 Task: Invite Team Member Softage.1@softage.net to Workspace Angel Investors. Invite Team Member Softage.2@softage.net to Workspace Angel Investors. Invite Team Member Softage.3@softage.net to Workspace Angel Investors. Invite Team Member Softage.4@softage.net to Workspace Angel Investors
Action: Mouse moved to (169, 89)
Screenshot: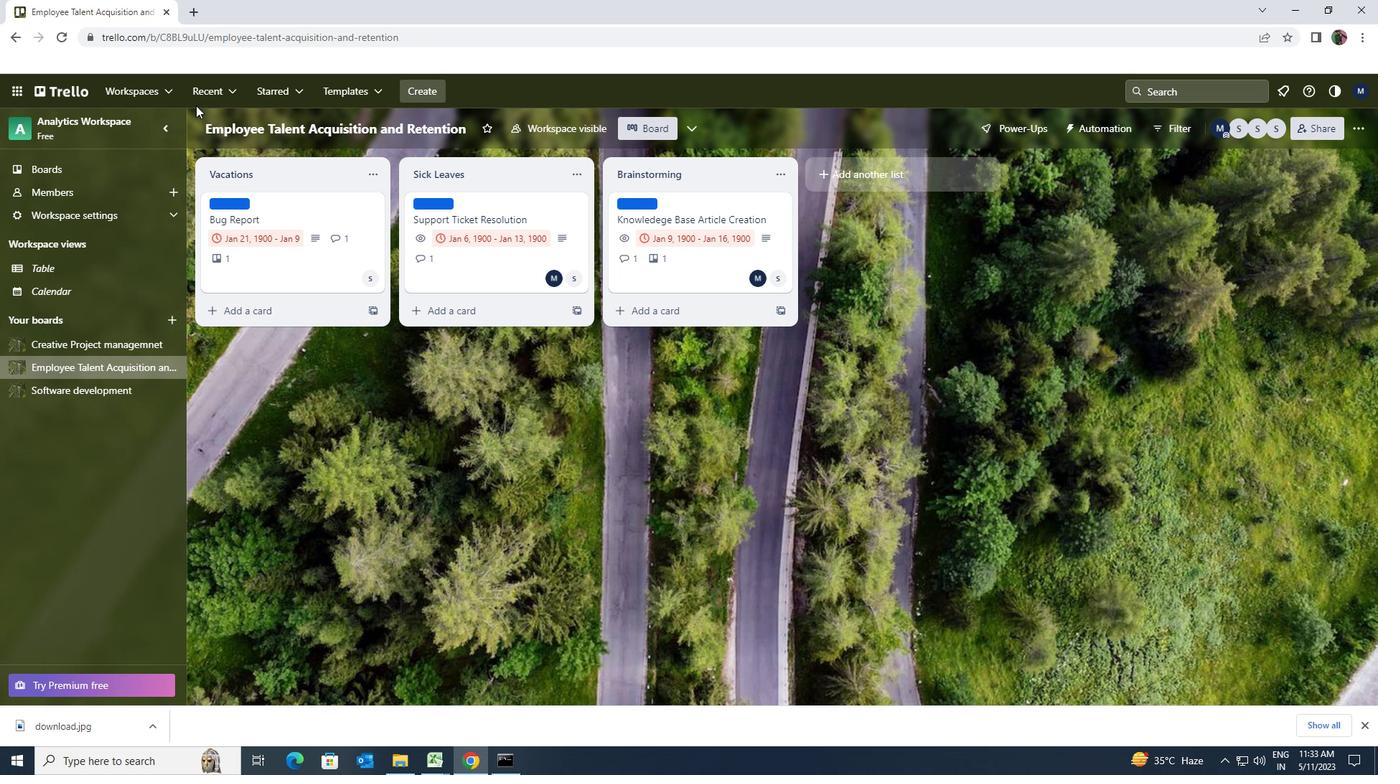 
Action: Mouse pressed left at (169, 89)
Screenshot: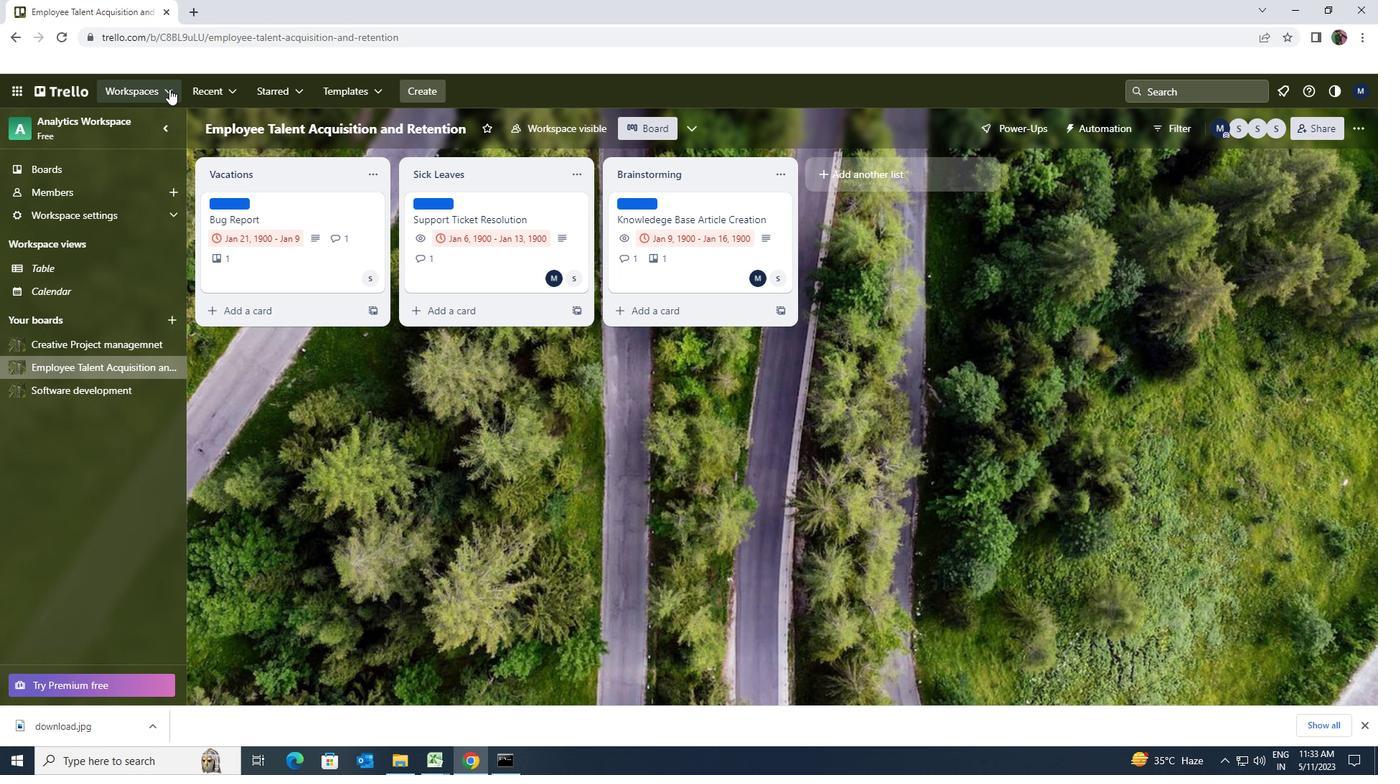 
Action: Mouse moved to (180, 365)
Screenshot: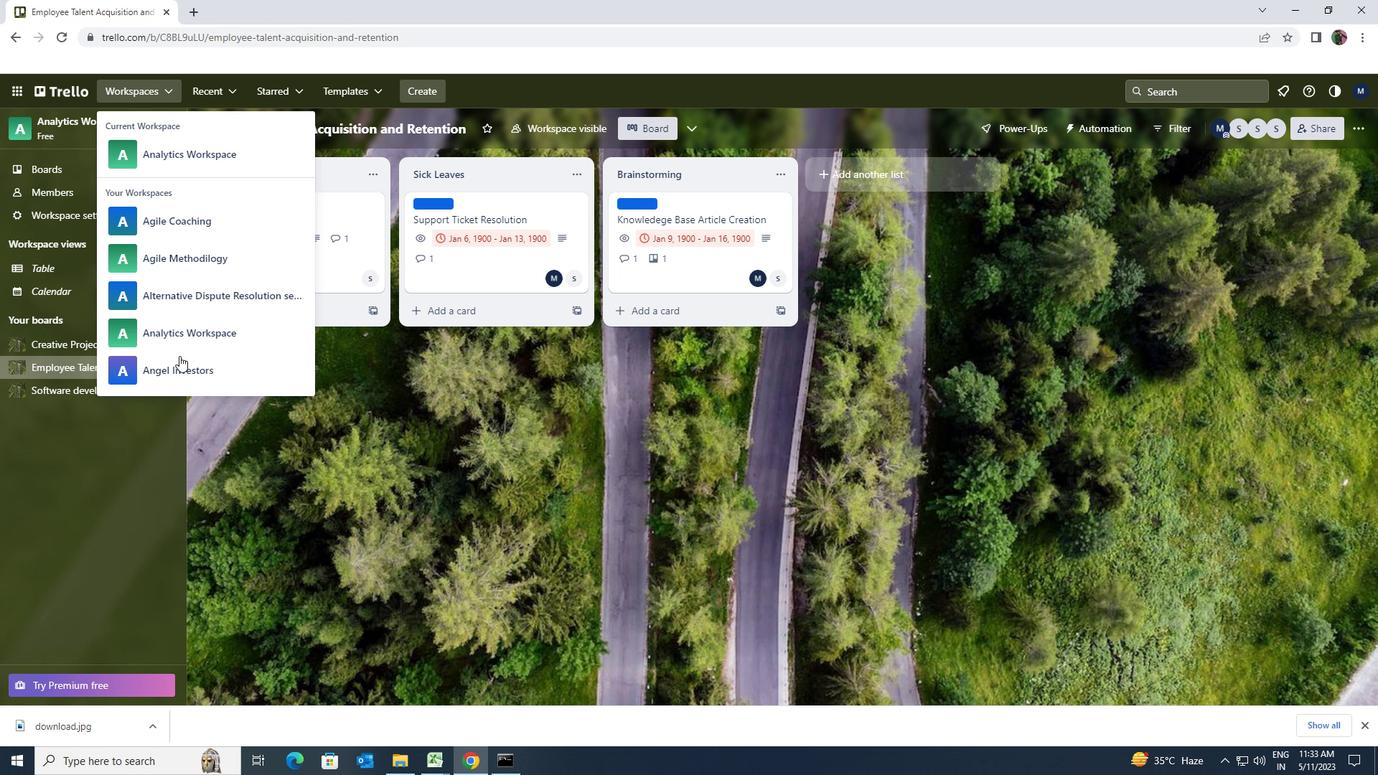 
Action: Mouse pressed left at (180, 365)
Screenshot: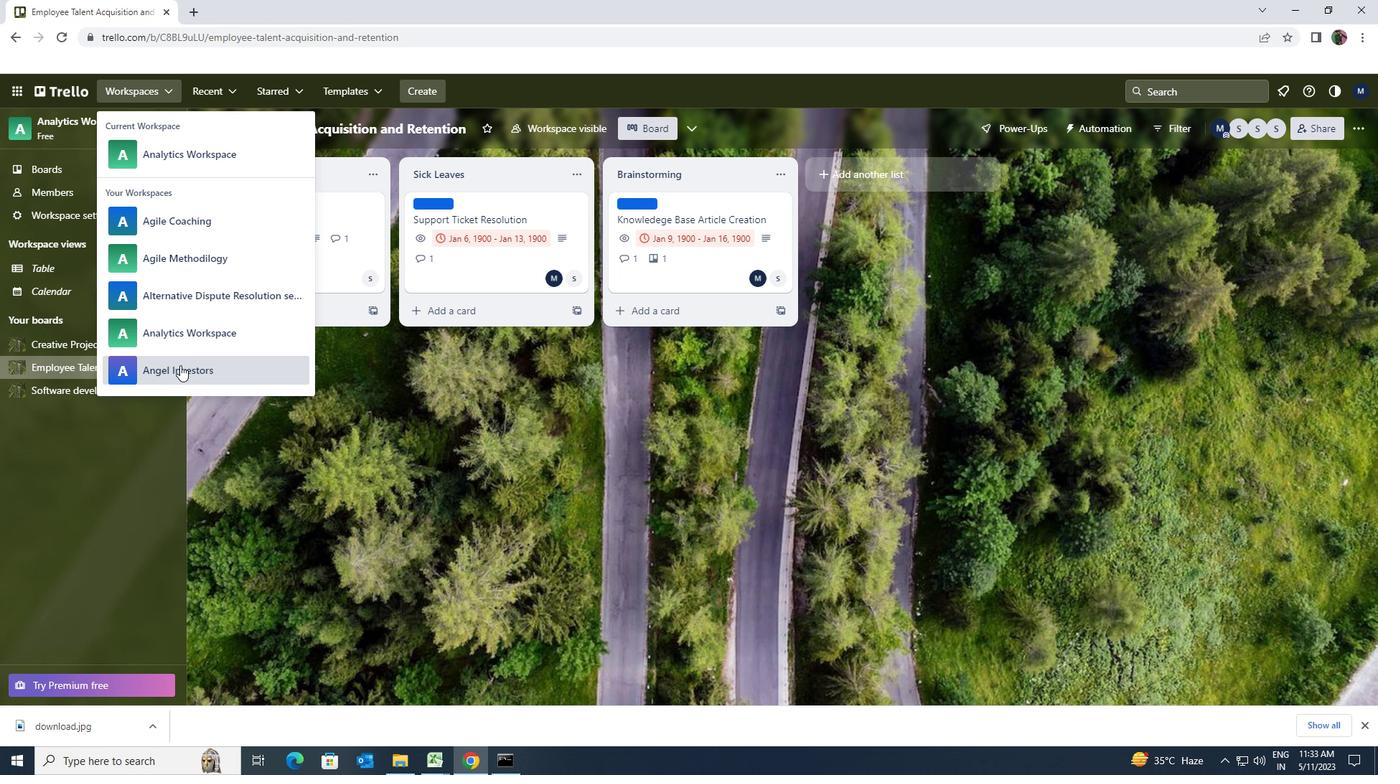 
Action: Mouse moved to (978, 150)
Screenshot: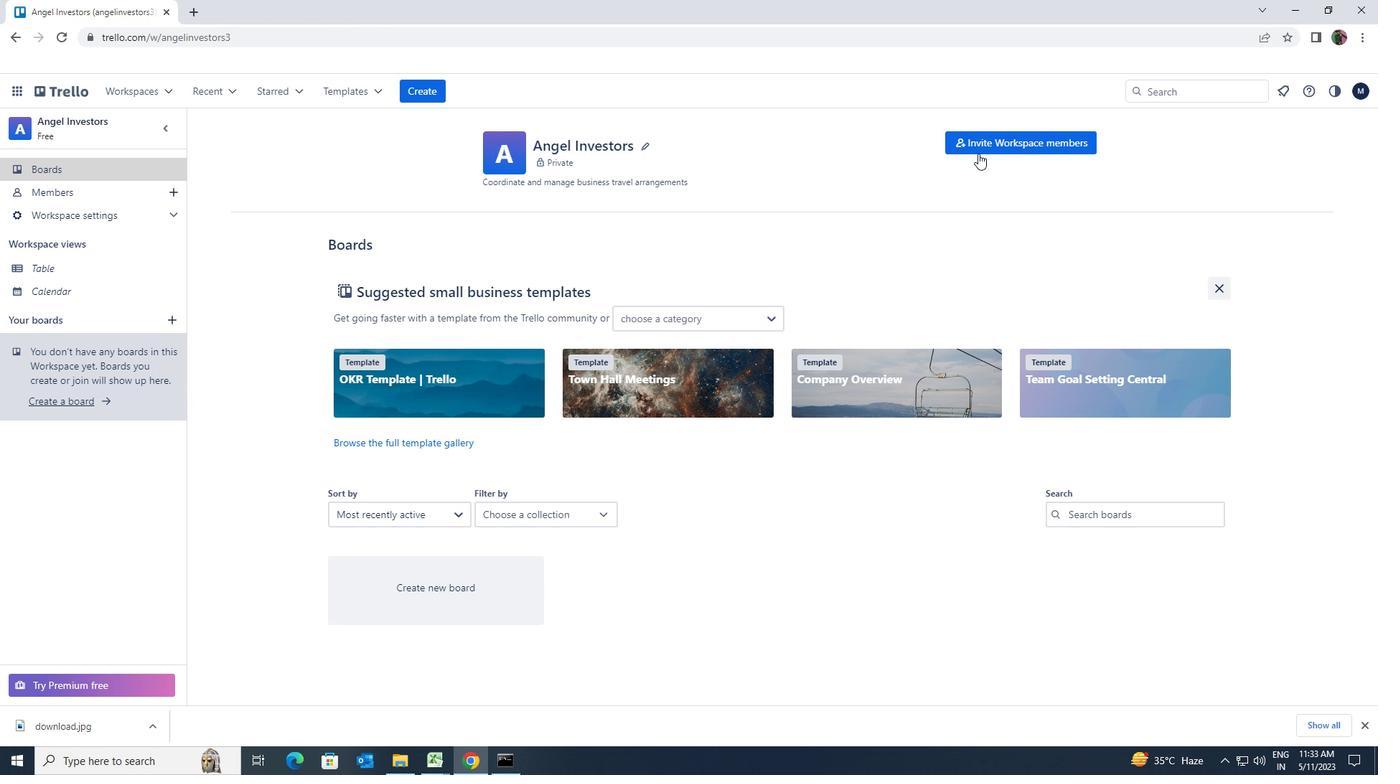
Action: Mouse pressed left at (978, 150)
Screenshot: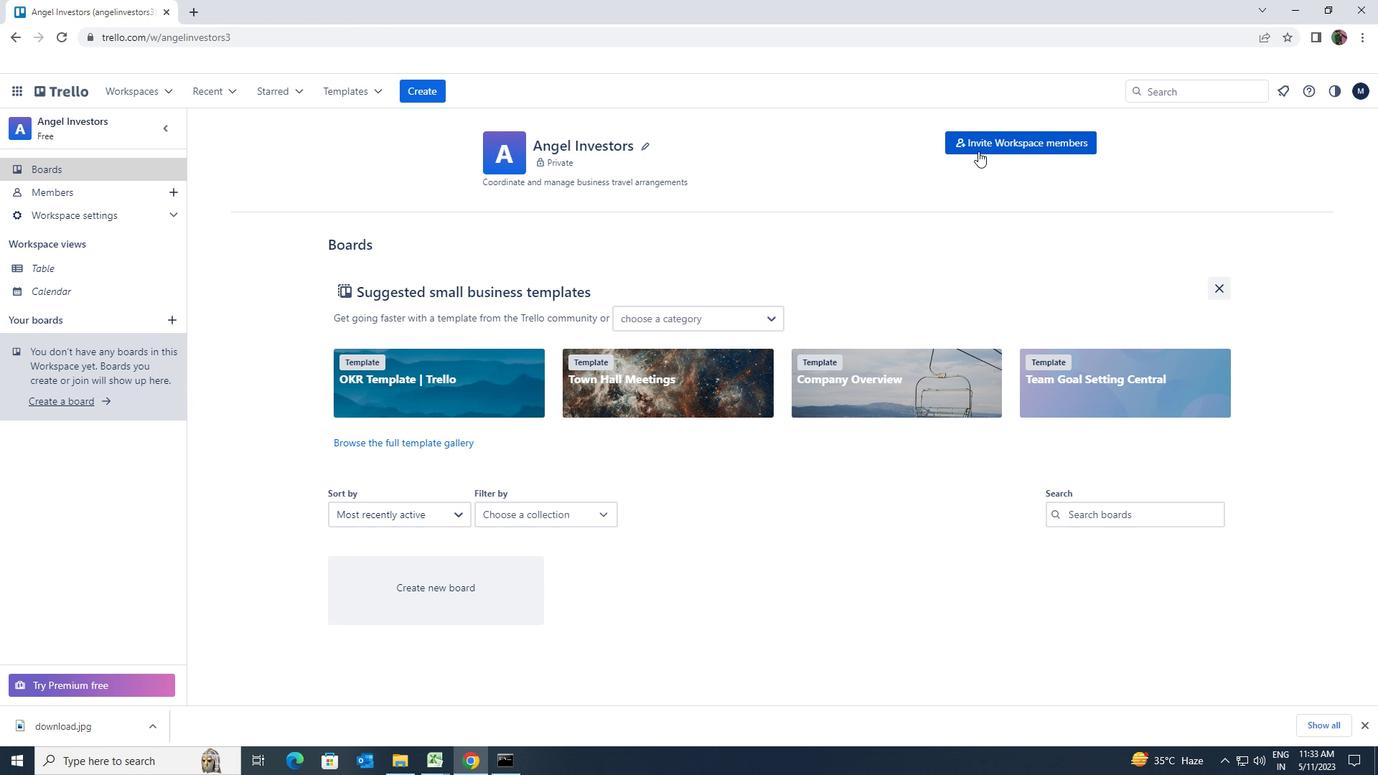 
Action: Key pressed softage.1<Key.shift>@SOFTAGE.NET
Screenshot: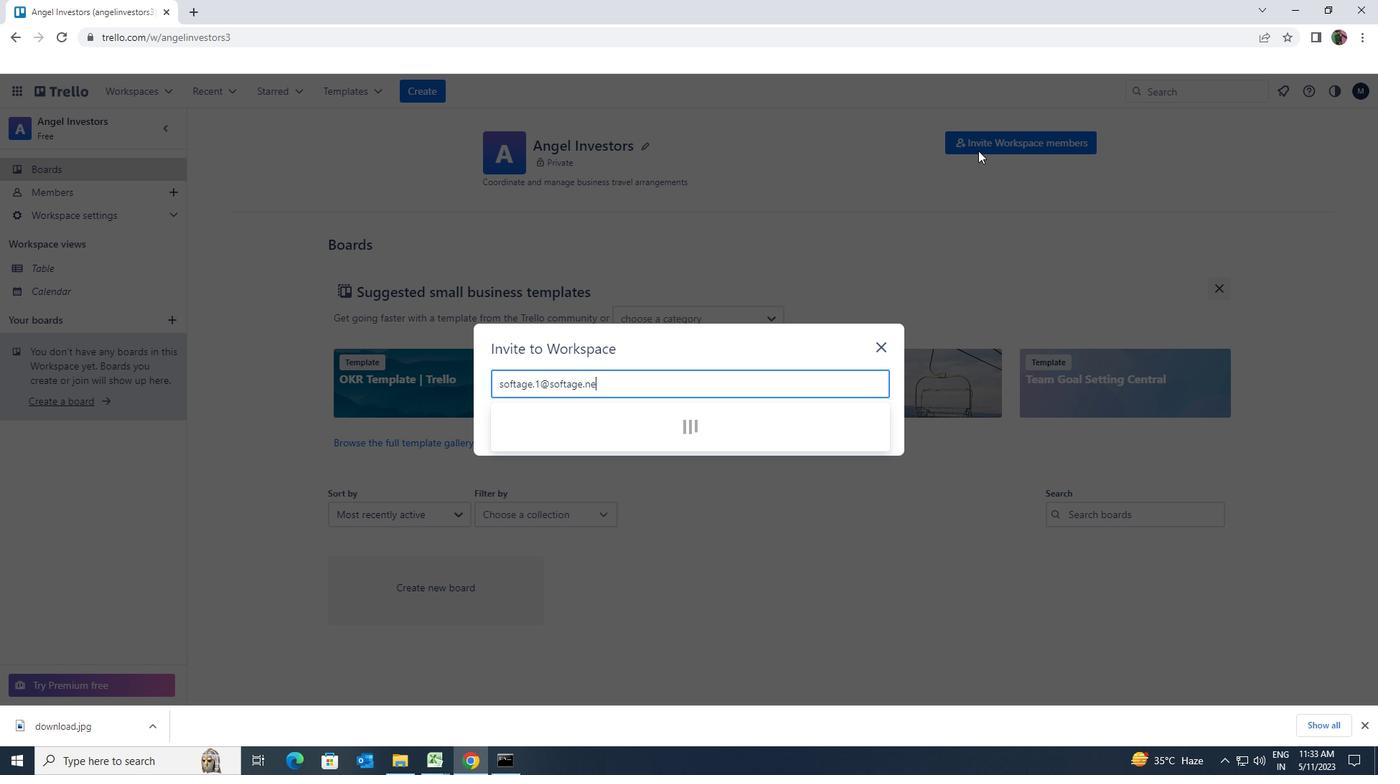
Action: Mouse moved to (571, 422)
Screenshot: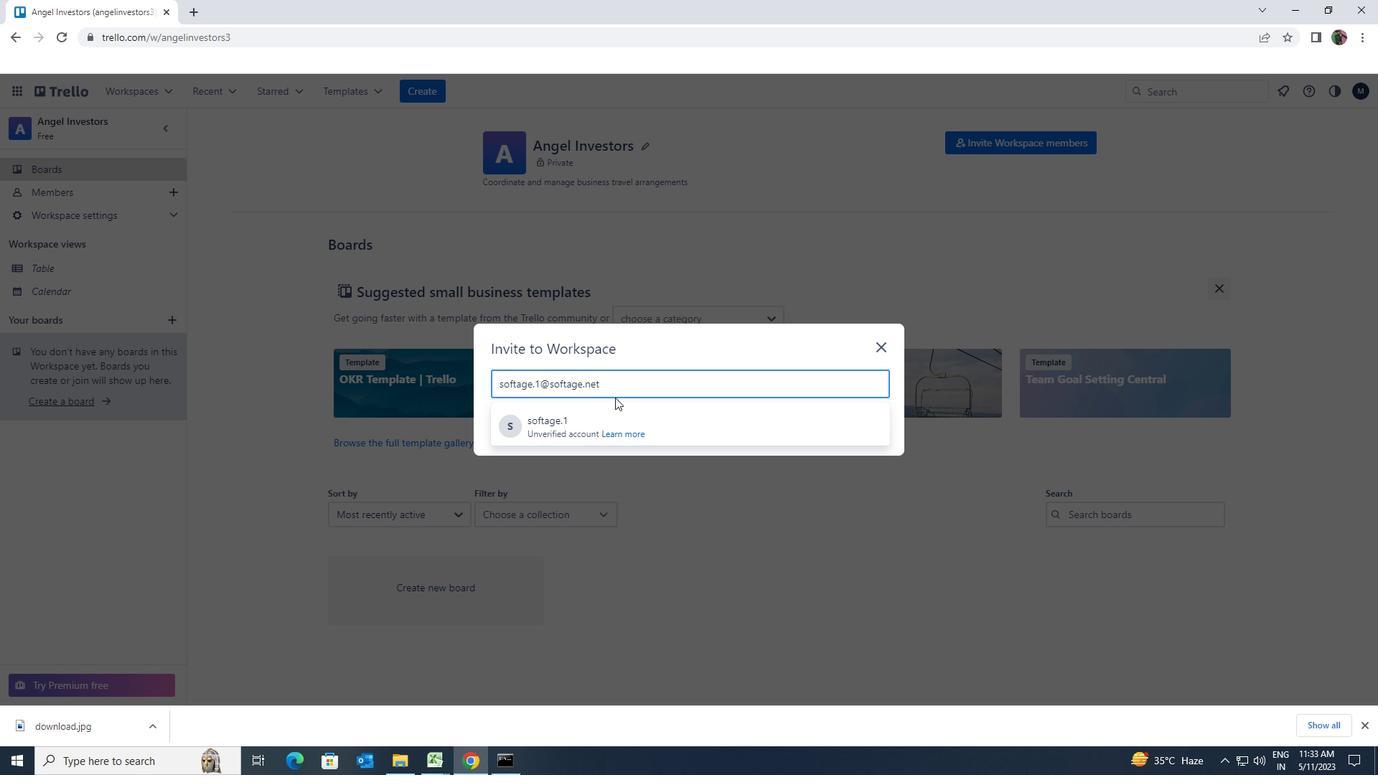 
Action: Mouse pressed left at (571, 422)
Screenshot: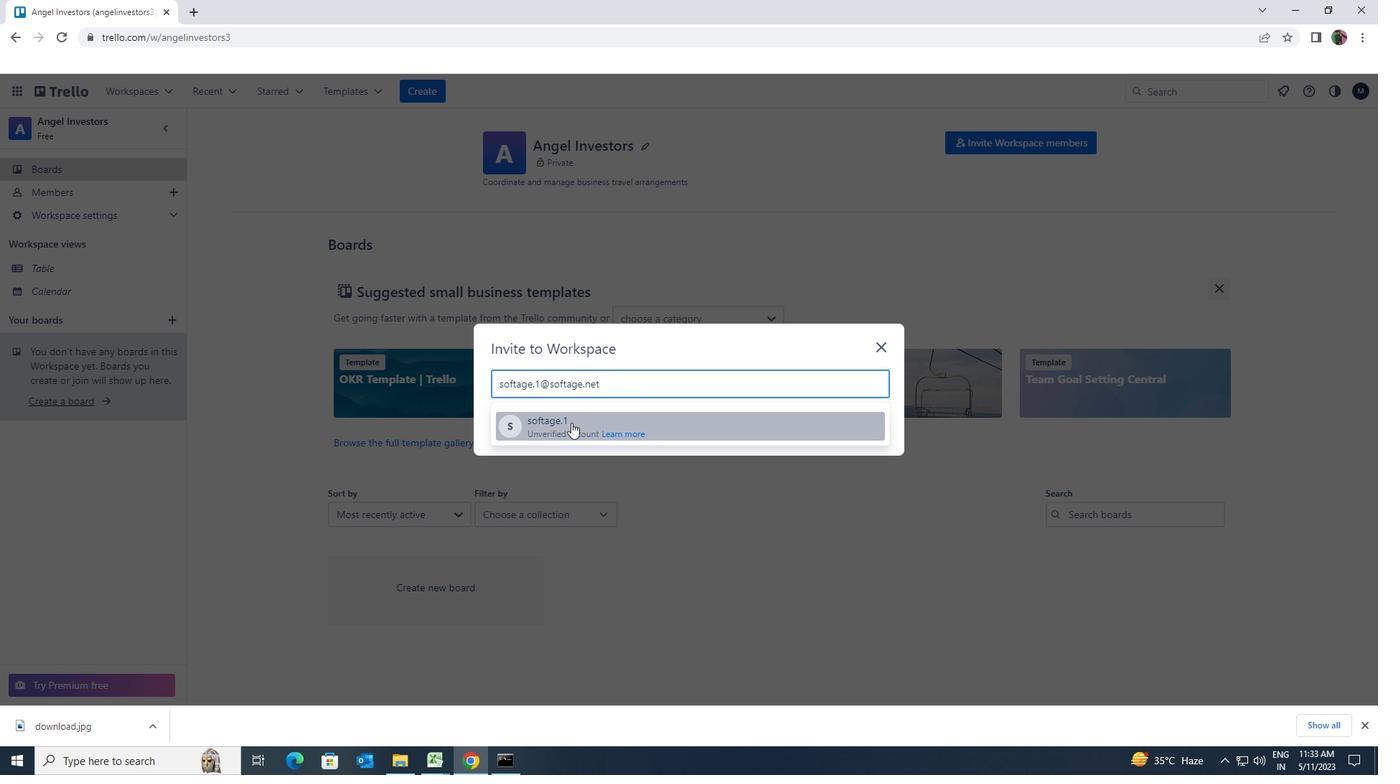 
Action: Key pressed SOFTAGE.2<Key.shift>@SOFTAGE.NET
Screenshot: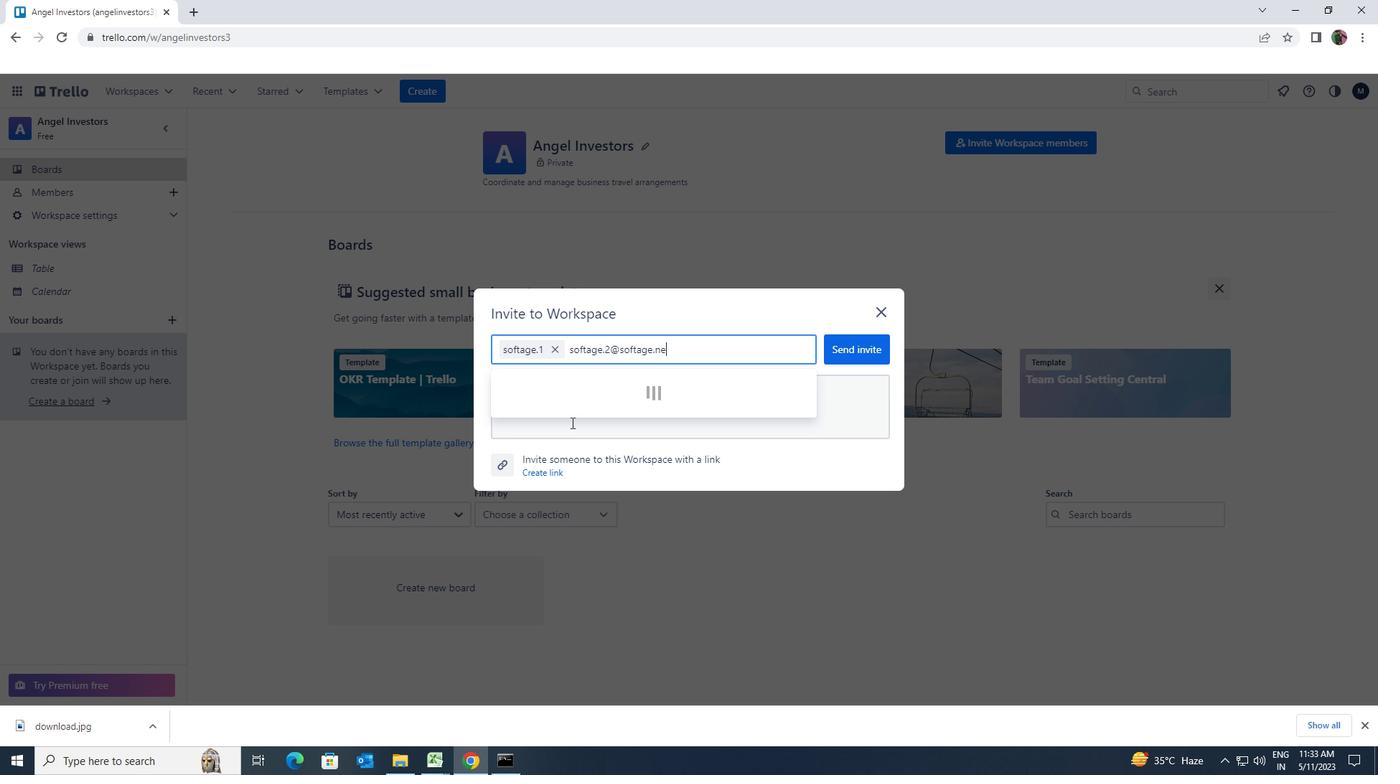 
Action: Mouse moved to (567, 399)
Screenshot: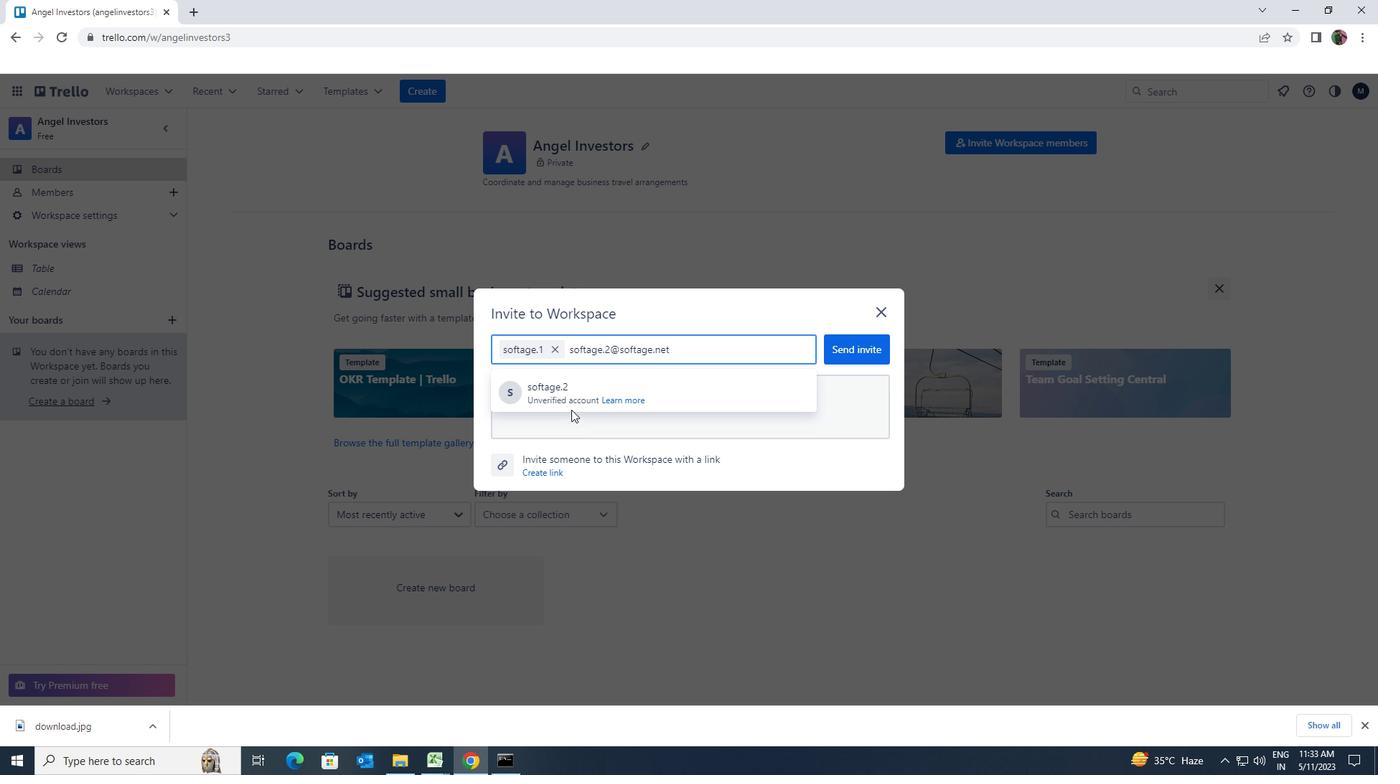 
Action: Mouse pressed left at (567, 399)
Screenshot: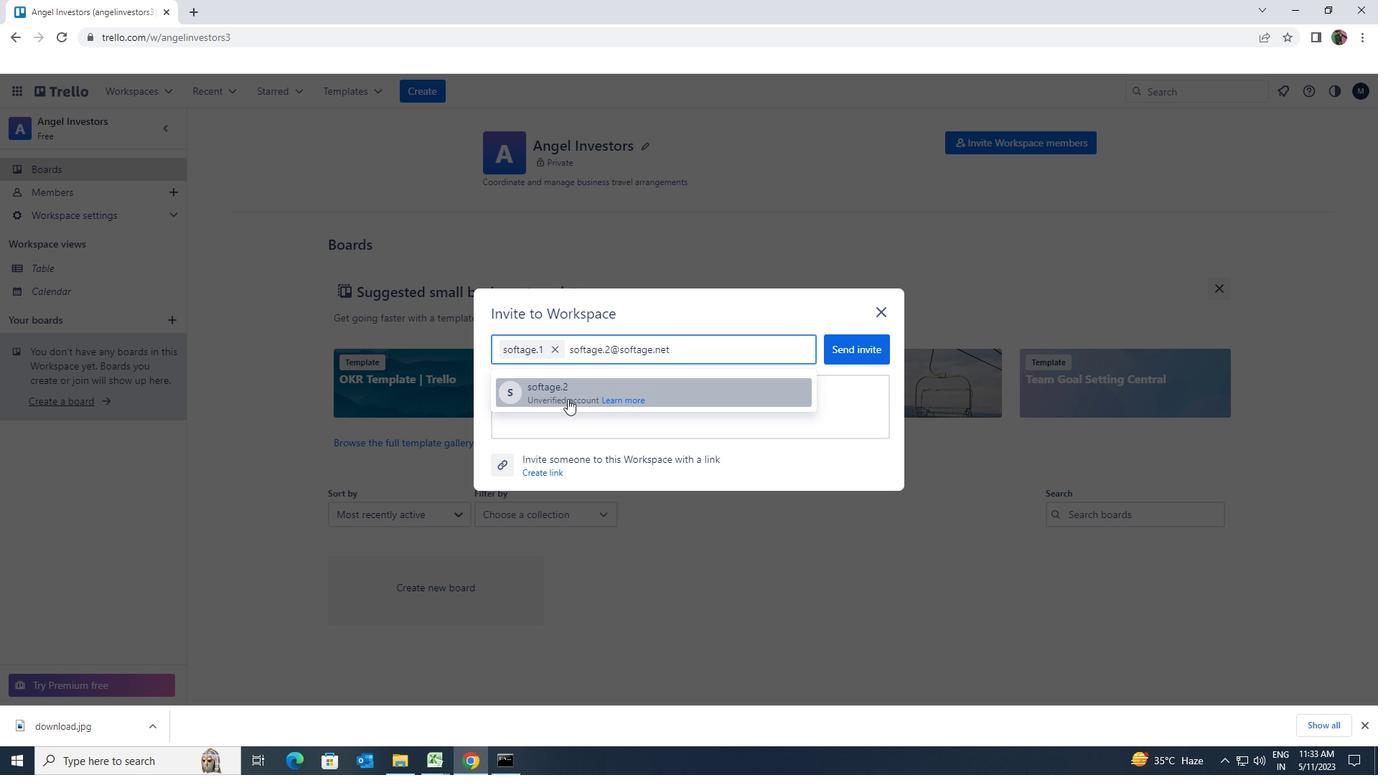 
Action: Key pressed SOFTAGE.3<Key.shift>@SOFTAGE.NET
Screenshot: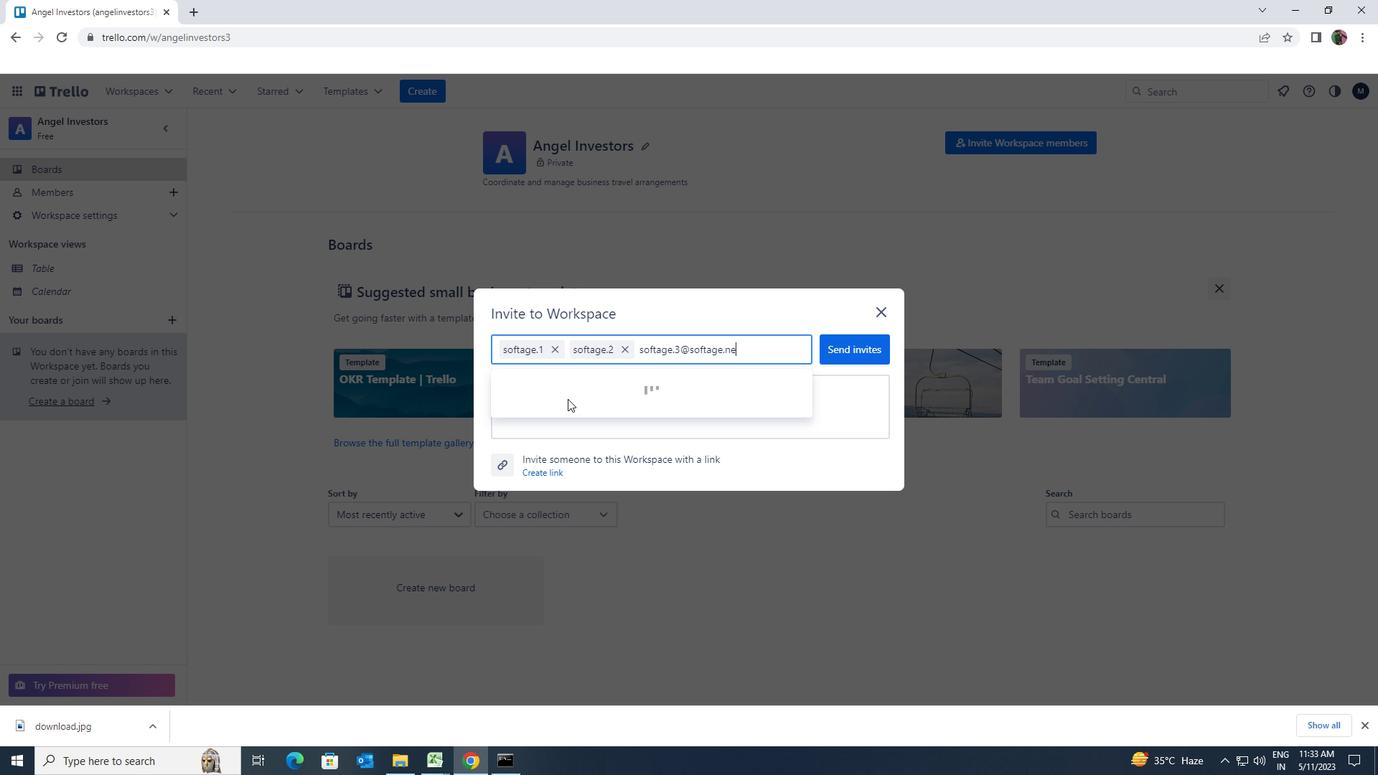 
Action: Mouse moved to (567, 387)
Screenshot: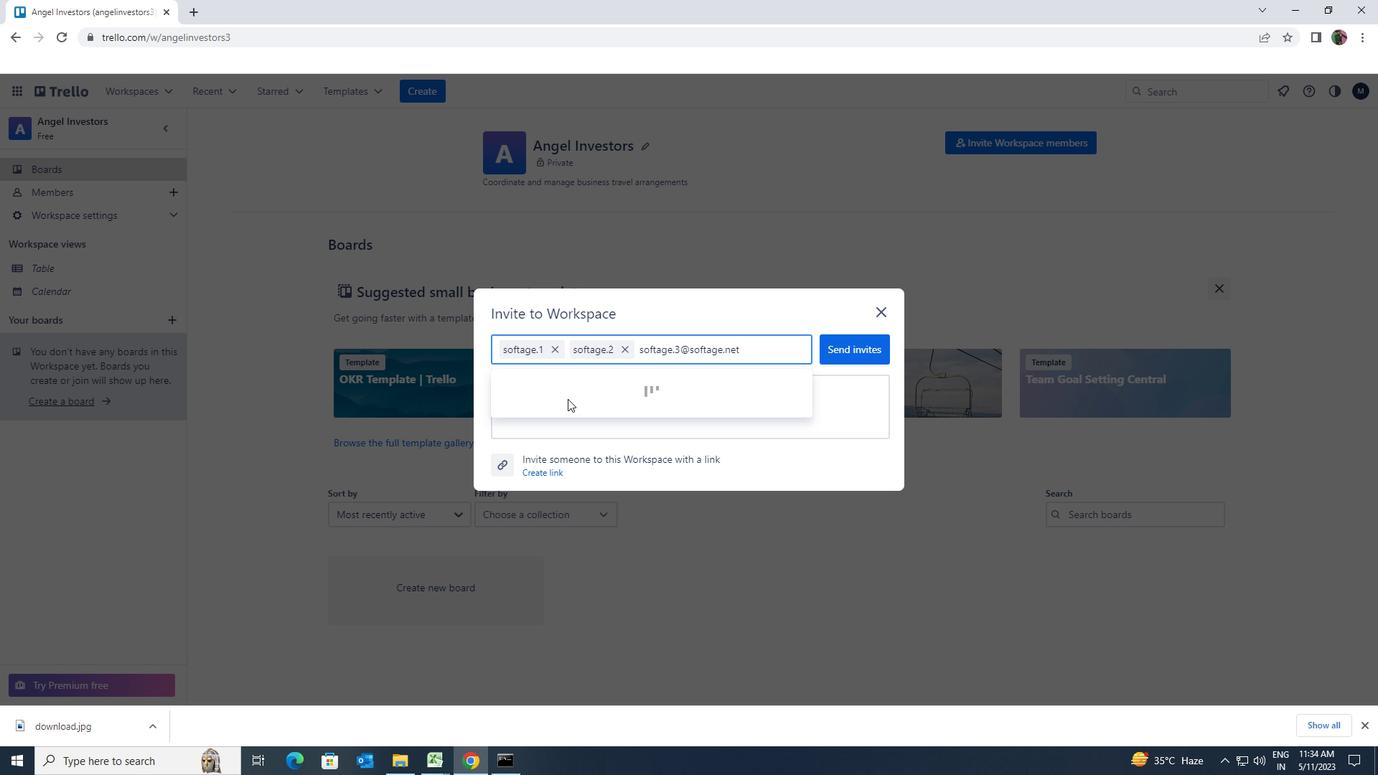 
Action: Mouse pressed left at (567, 387)
Screenshot: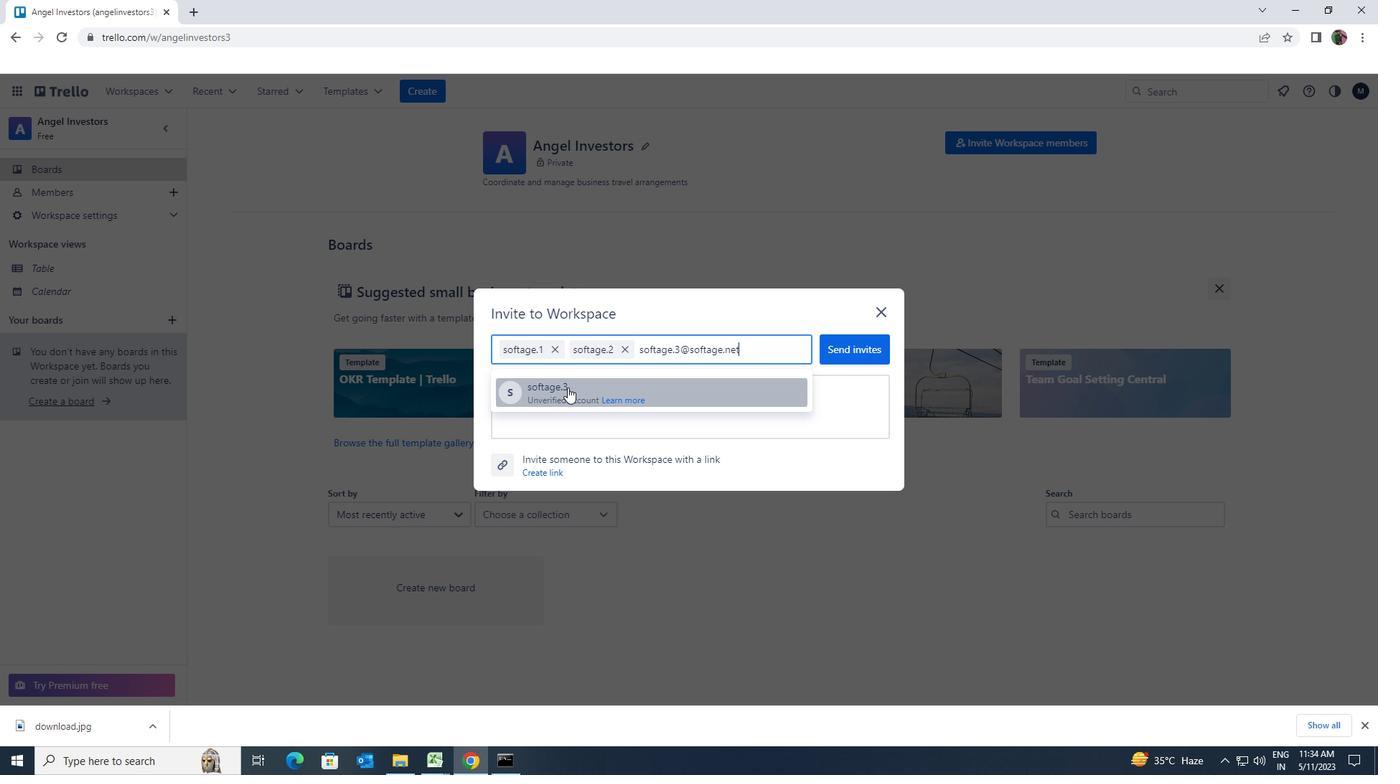 
Action: Key pressed SOFTAGE.4<Key.shift>@SOFTAGE.NET
Screenshot: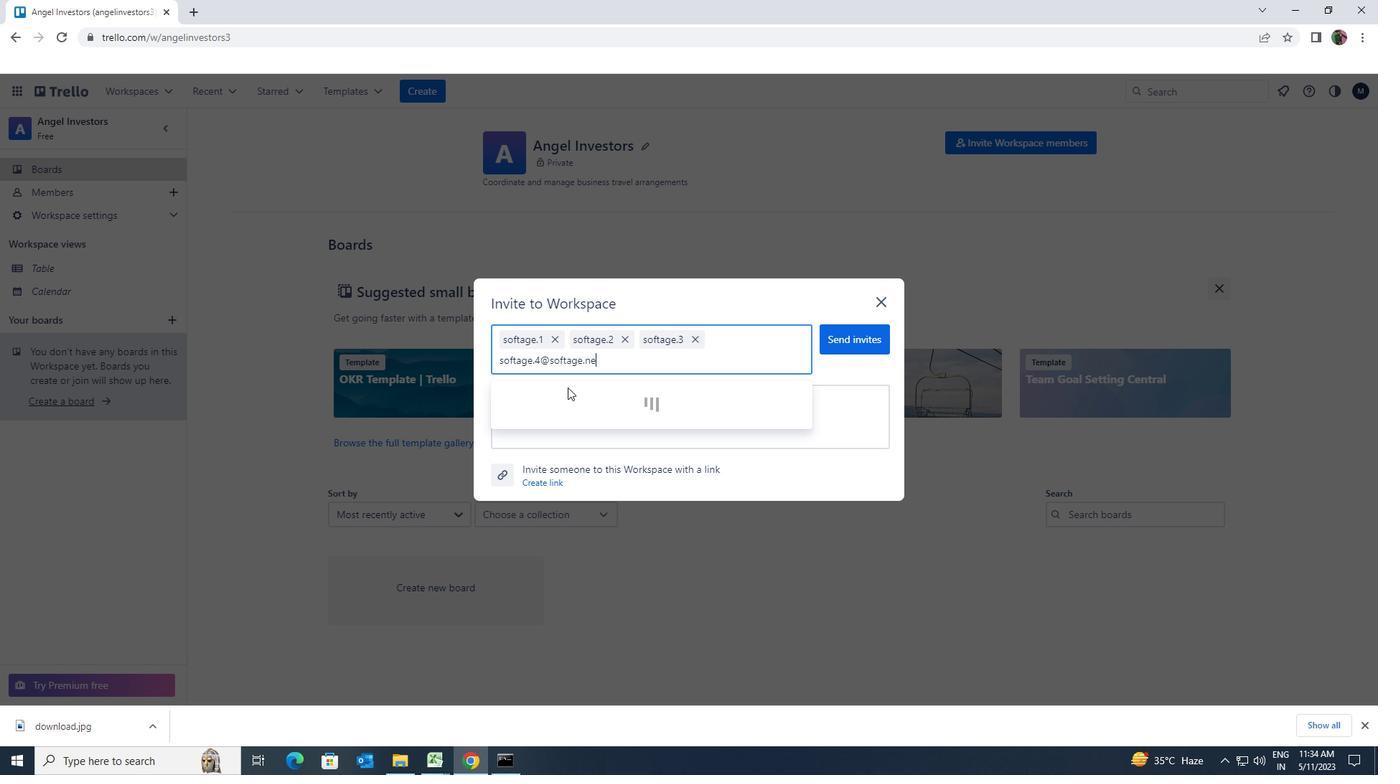 
Action: Mouse moved to (569, 389)
Screenshot: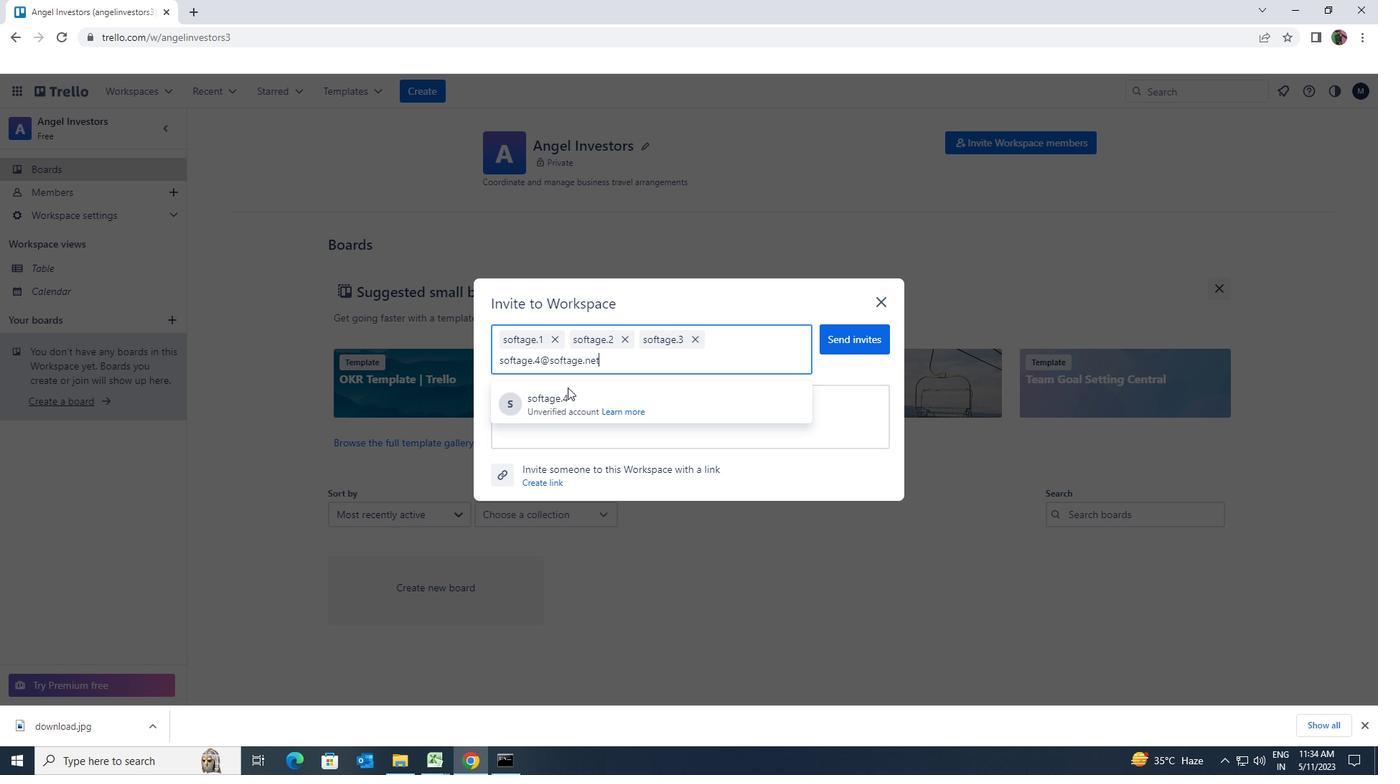 
Action: Mouse pressed left at (569, 389)
Screenshot: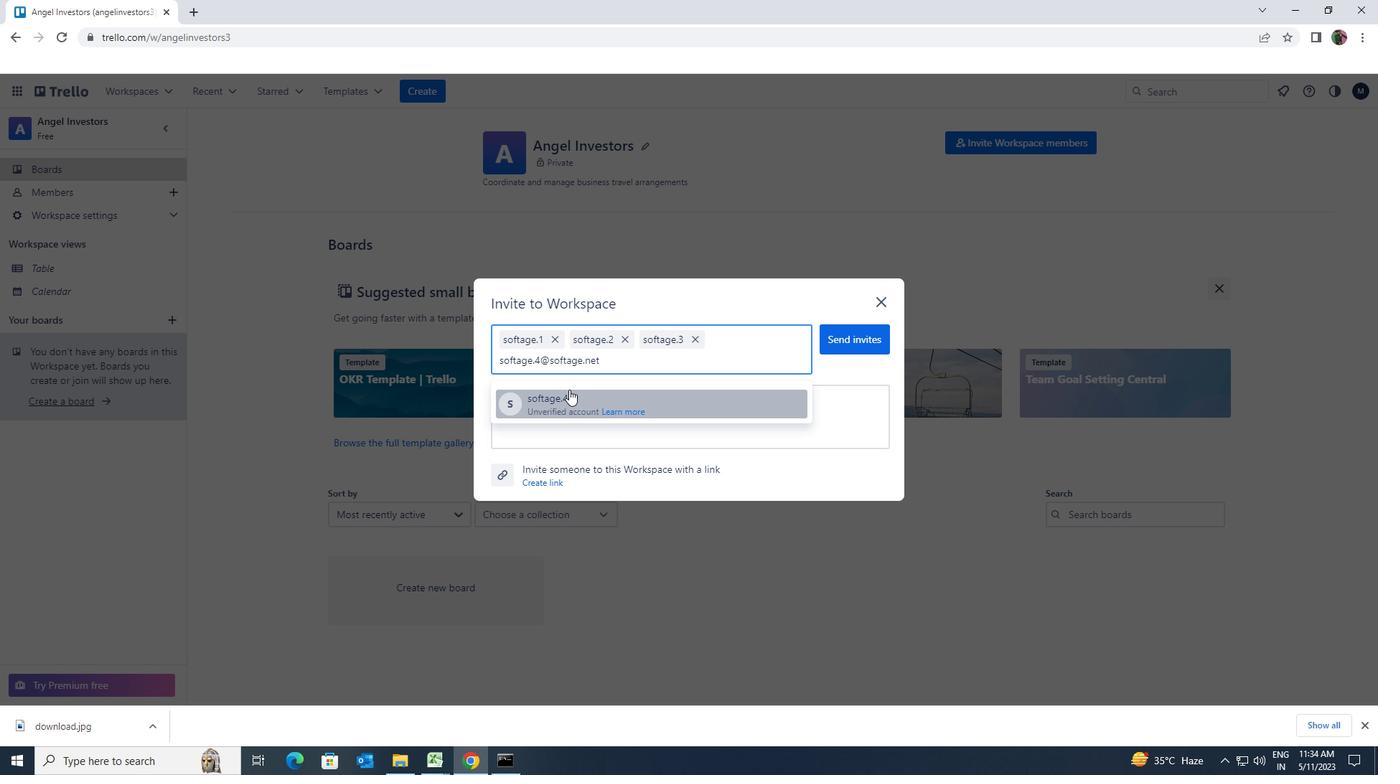 
Action: Mouse moved to (835, 343)
Screenshot: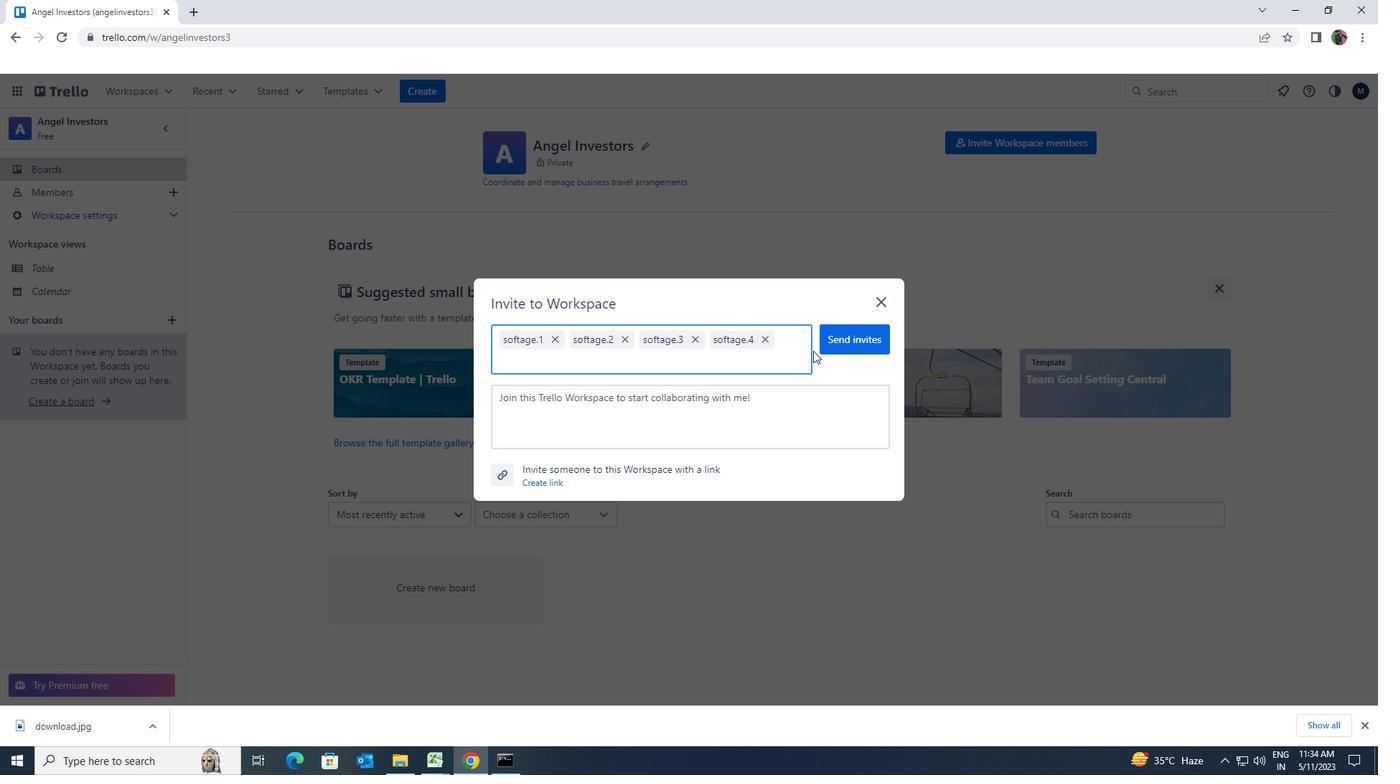 
Action: Mouse pressed left at (835, 343)
Screenshot: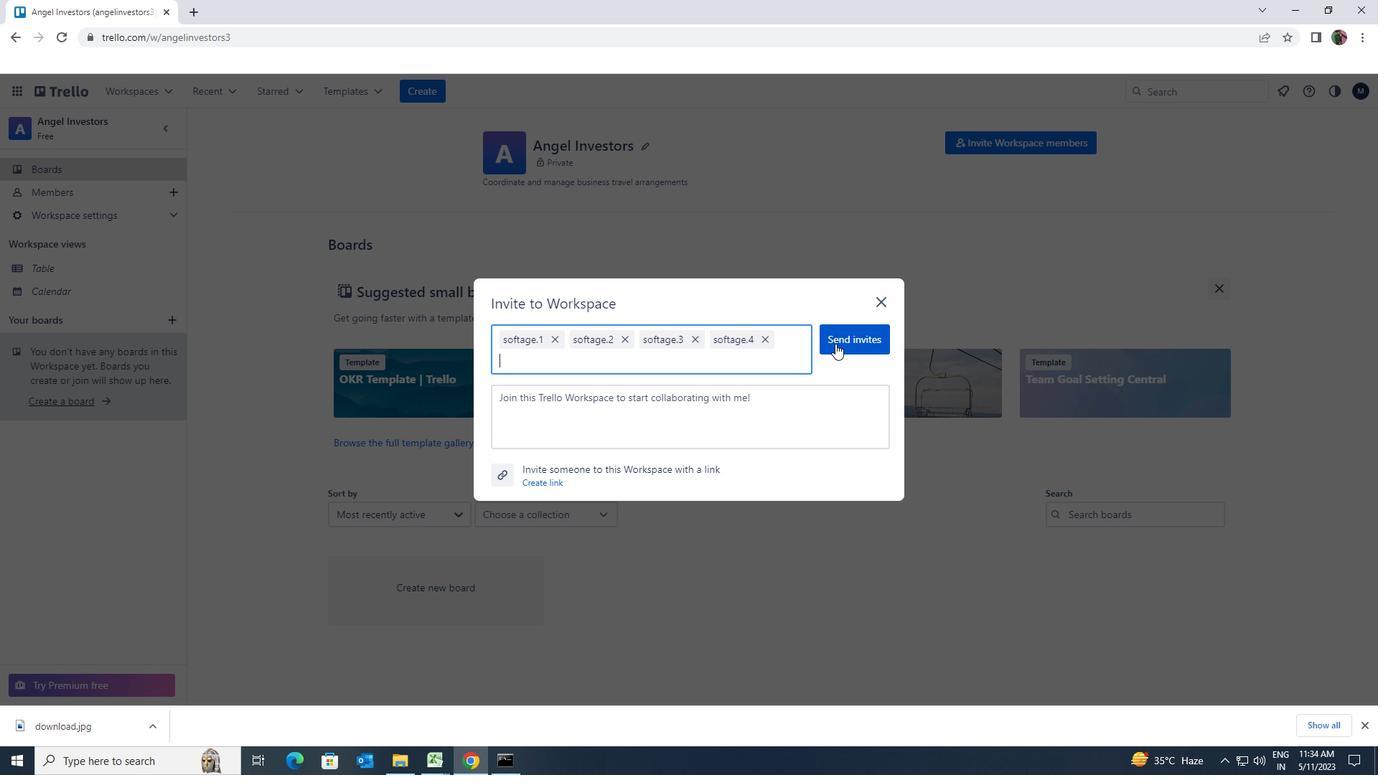 
